 Task: Invite Team Member Softage.1@softage.net to Workspace Application Development. Invite Team Member Softage.2@softage.net to Workspace Application Development. Invite Team Member Softage.3@softage.net to Workspace Application Development. Invite Team Member Softage.4@softage.net to Workspace Application Development
Action: Mouse moved to (926, 135)
Screenshot: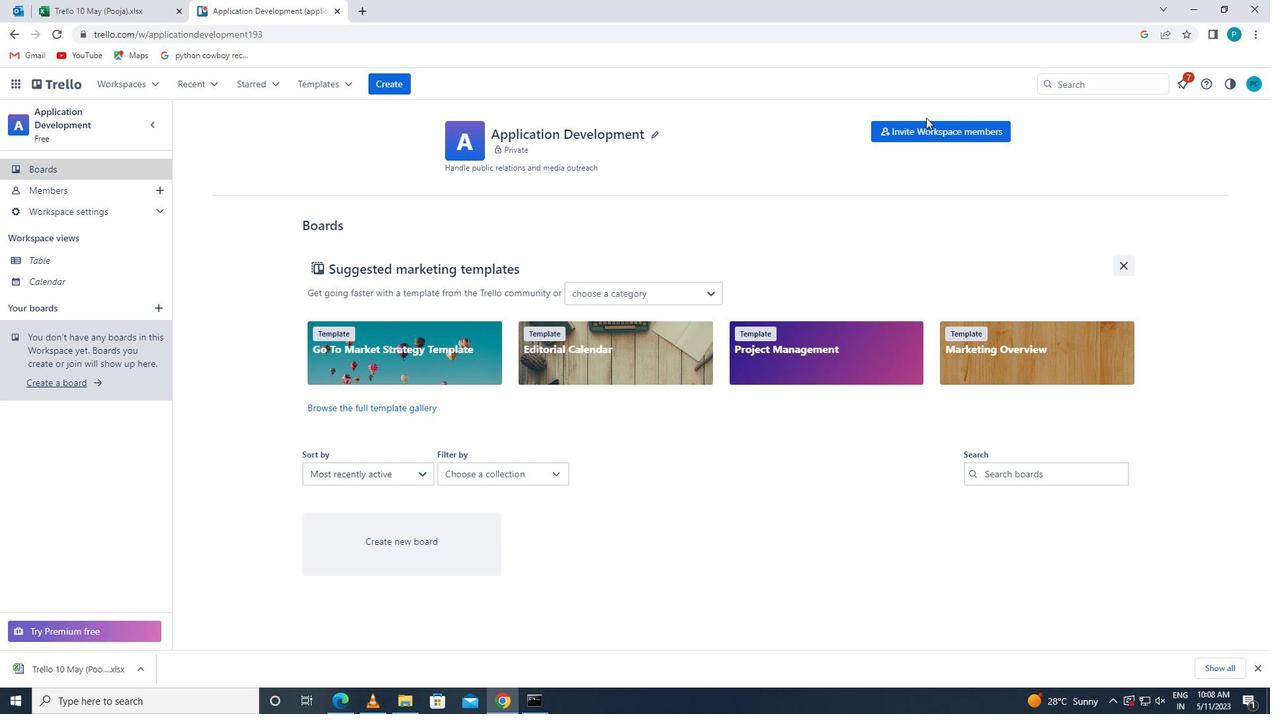 
Action: Mouse pressed left at (926, 135)
Screenshot: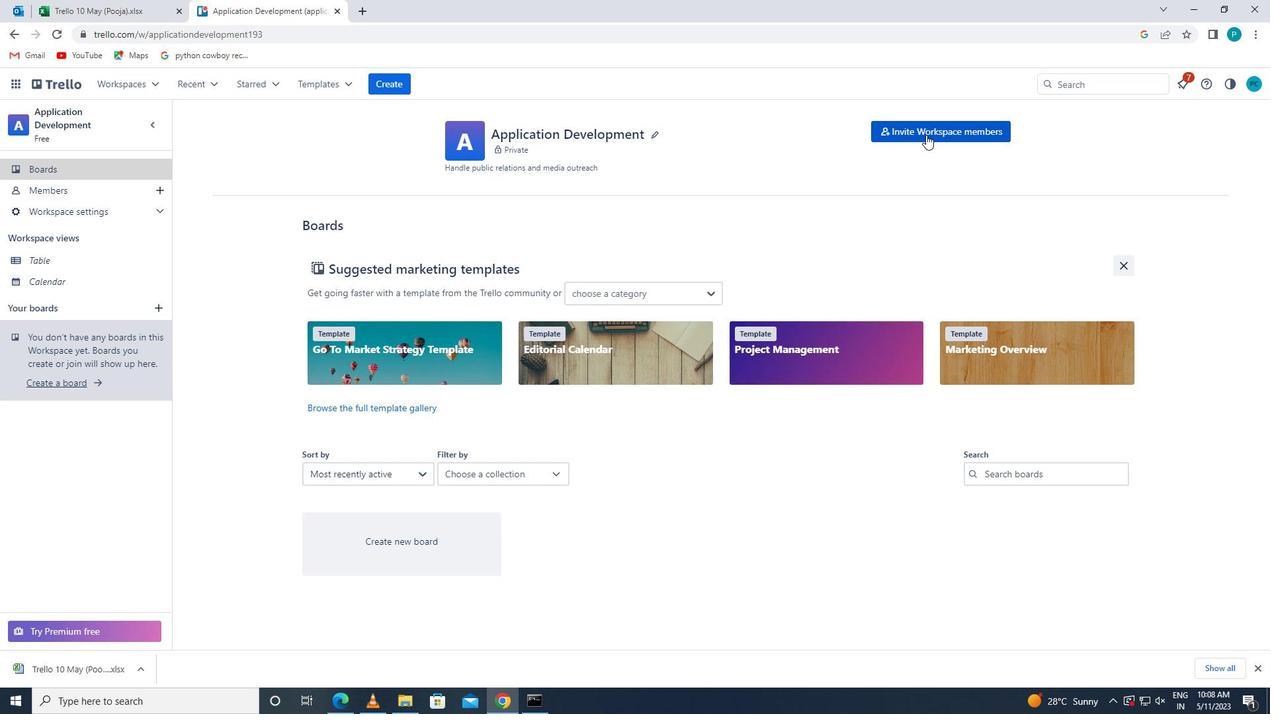 
Action: Mouse moved to (519, 351)
Screenshot: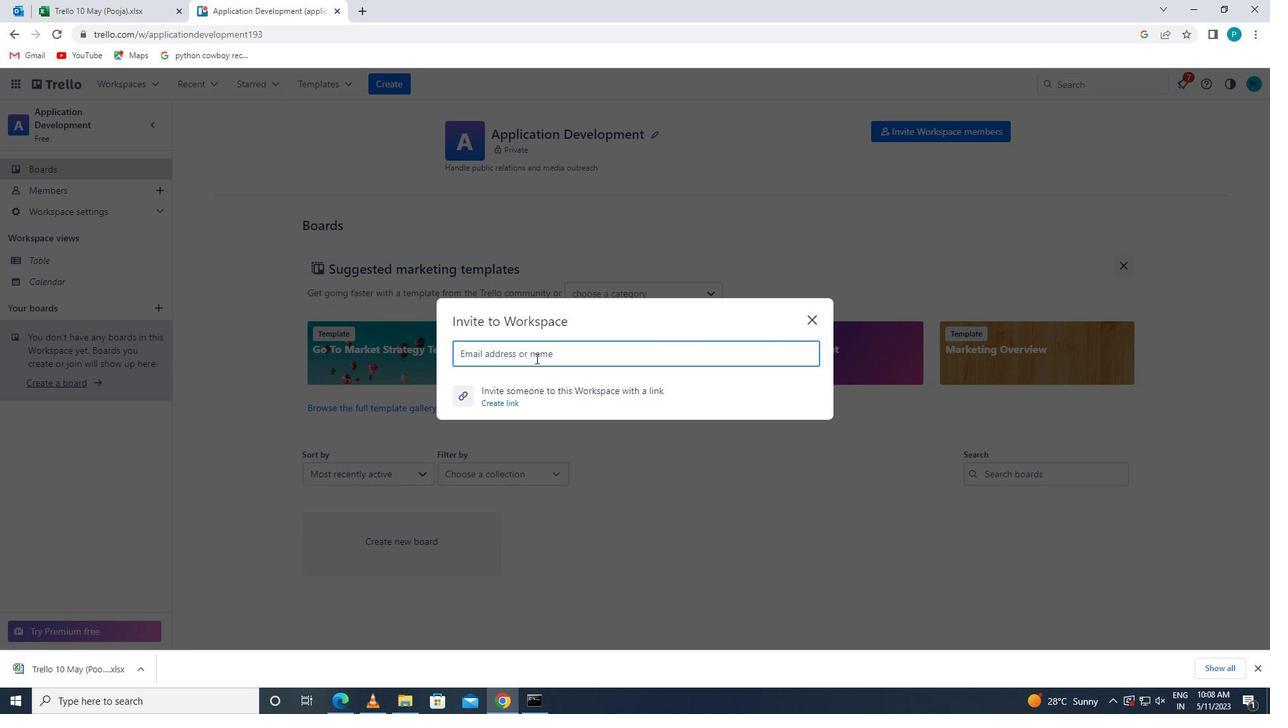 
Action: Mouse pressed left at (519, 351)
Screenshot: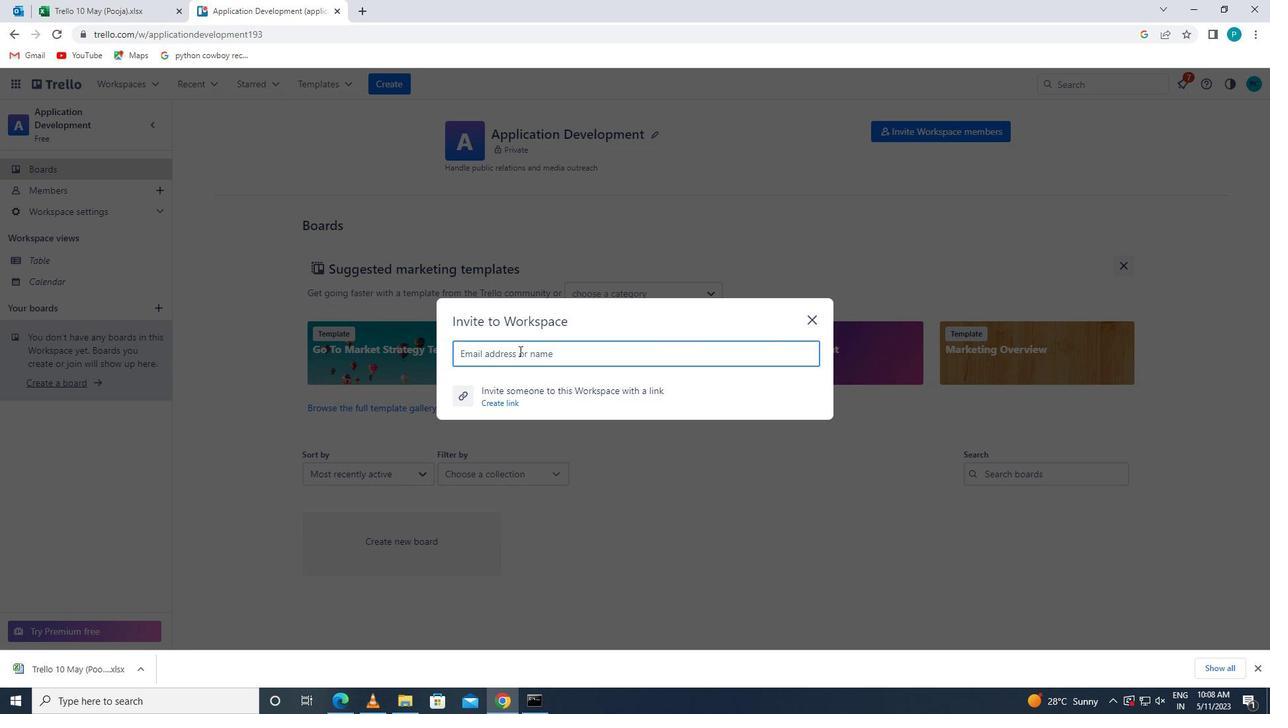 
Action: Key pressed <Key.caps_lock>s<Key.caps_lock>oftage.1
Screenshot: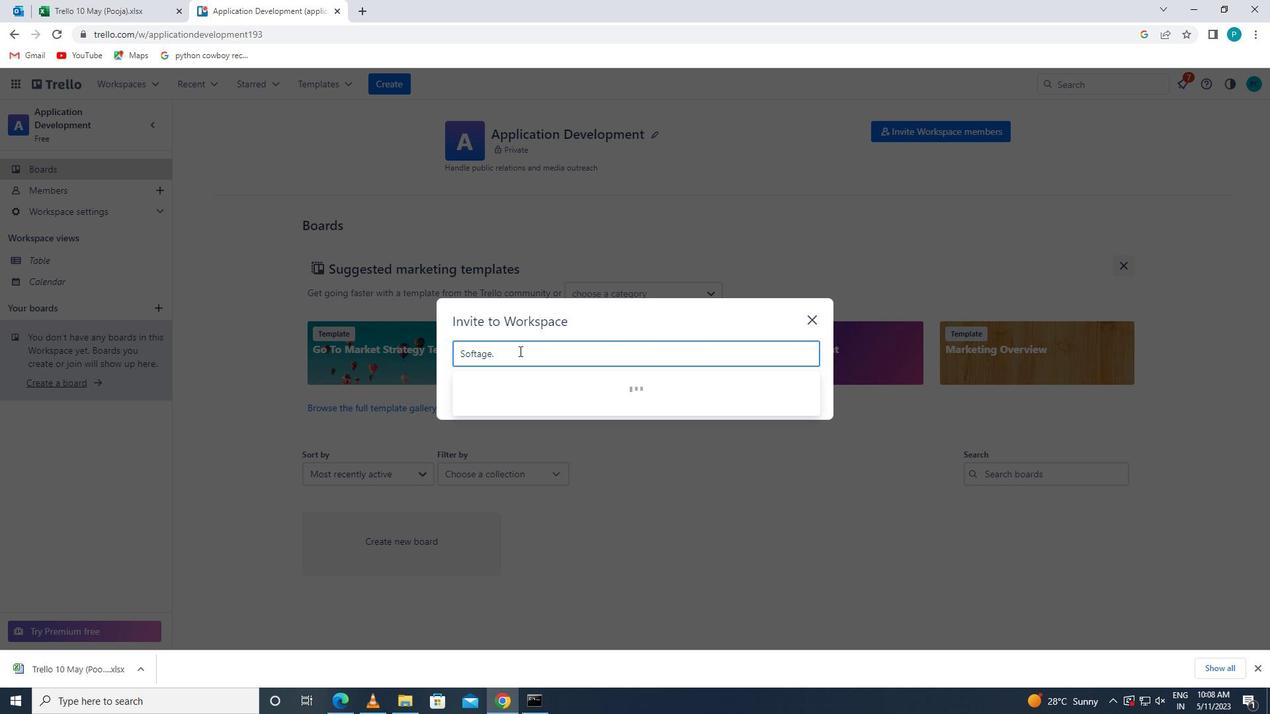 
Action: Mouse moved to (413, 280)
Screenshot: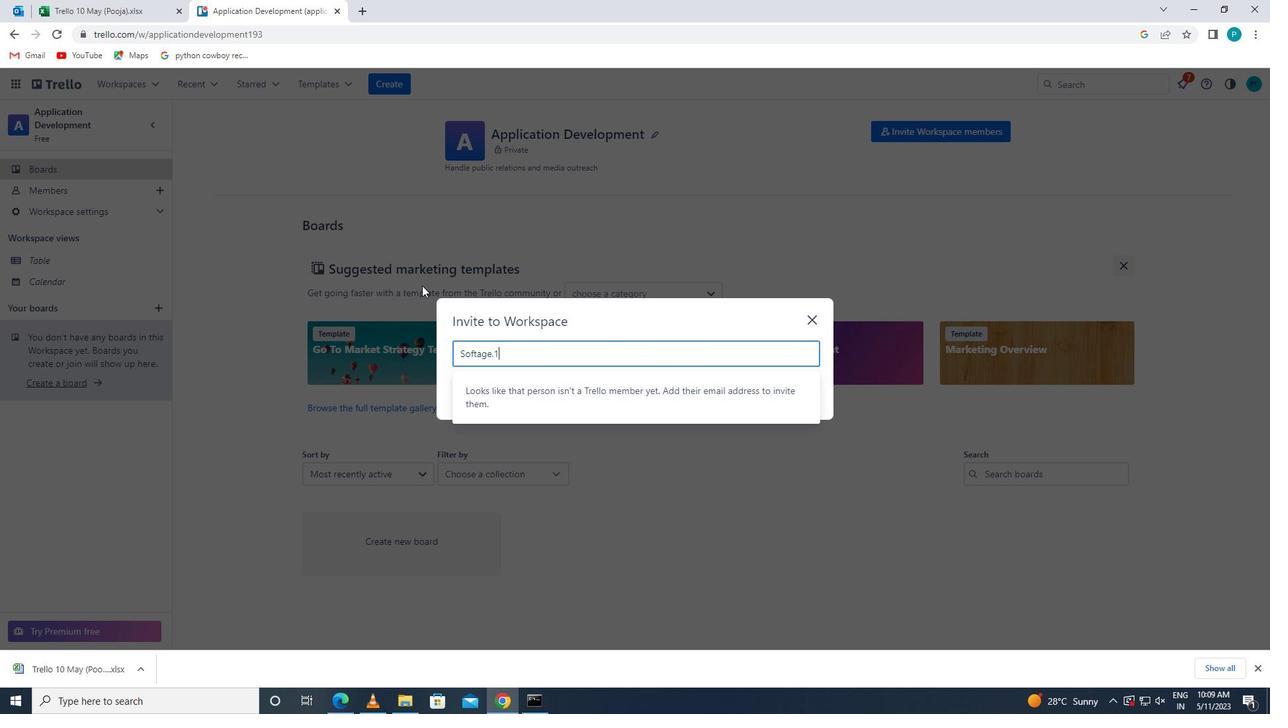 
Action: Key pressed <Key.shift>@SOFTAGE.NET
Screenshot: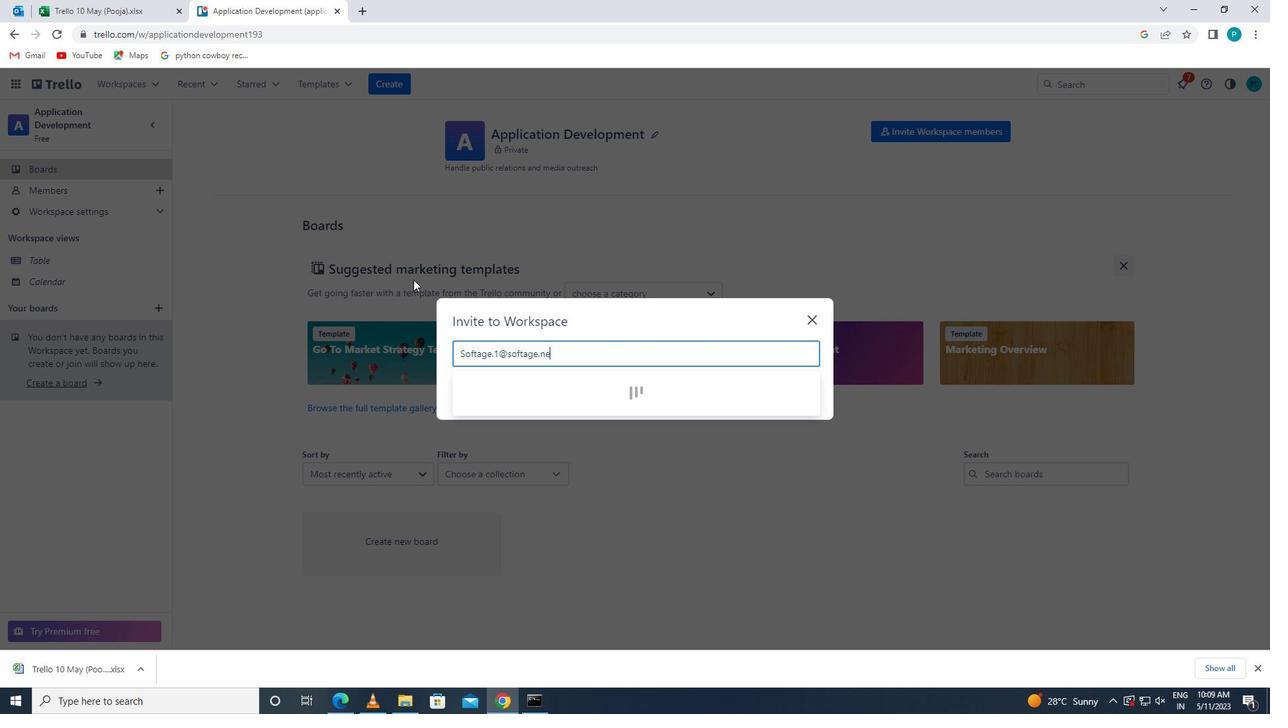 
Action: Mouse moved to (524, 386)
Screenshot: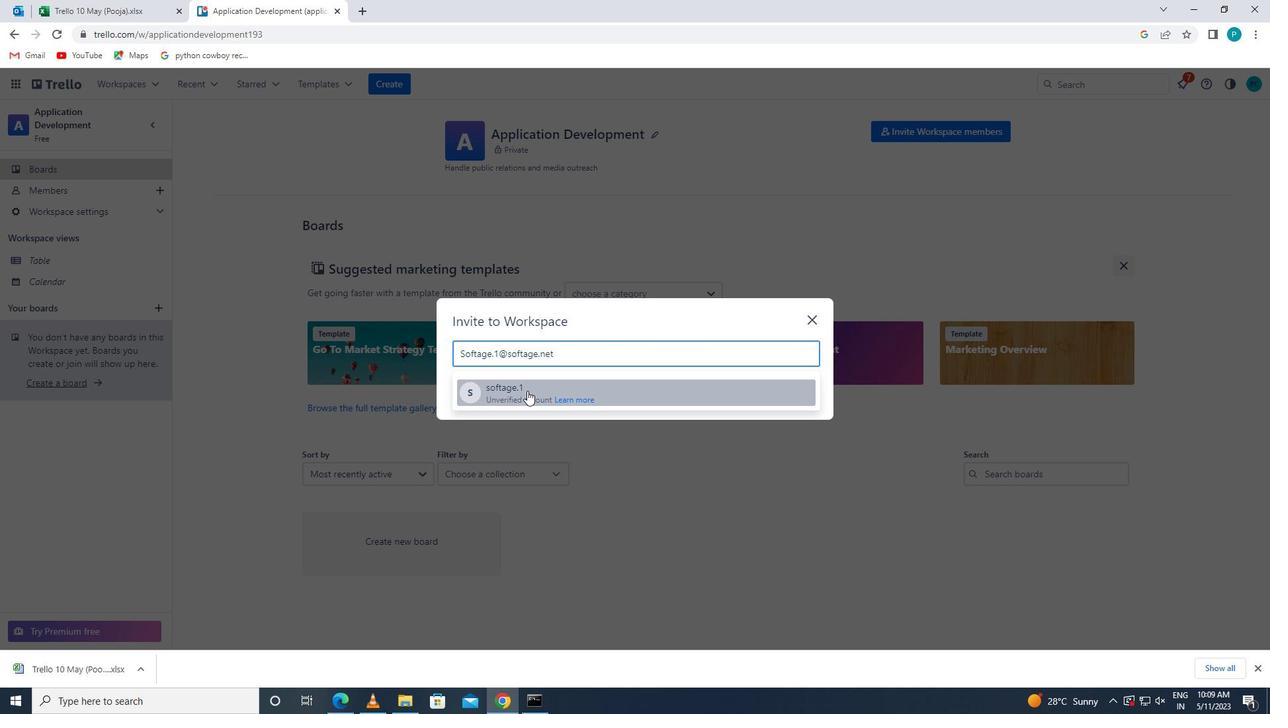 
Action: Mouse pressed left at (524, 386)
Screenshot: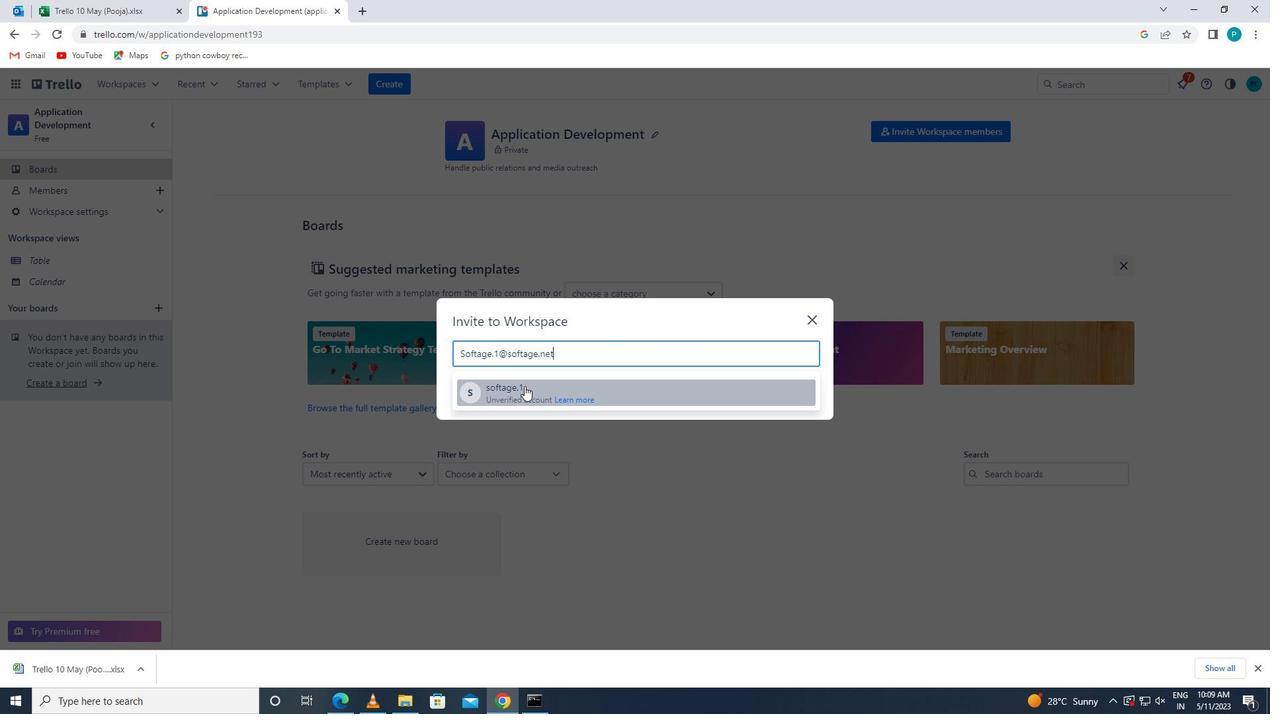 
Action: Mouse moved to (527, 381)
Screenshot: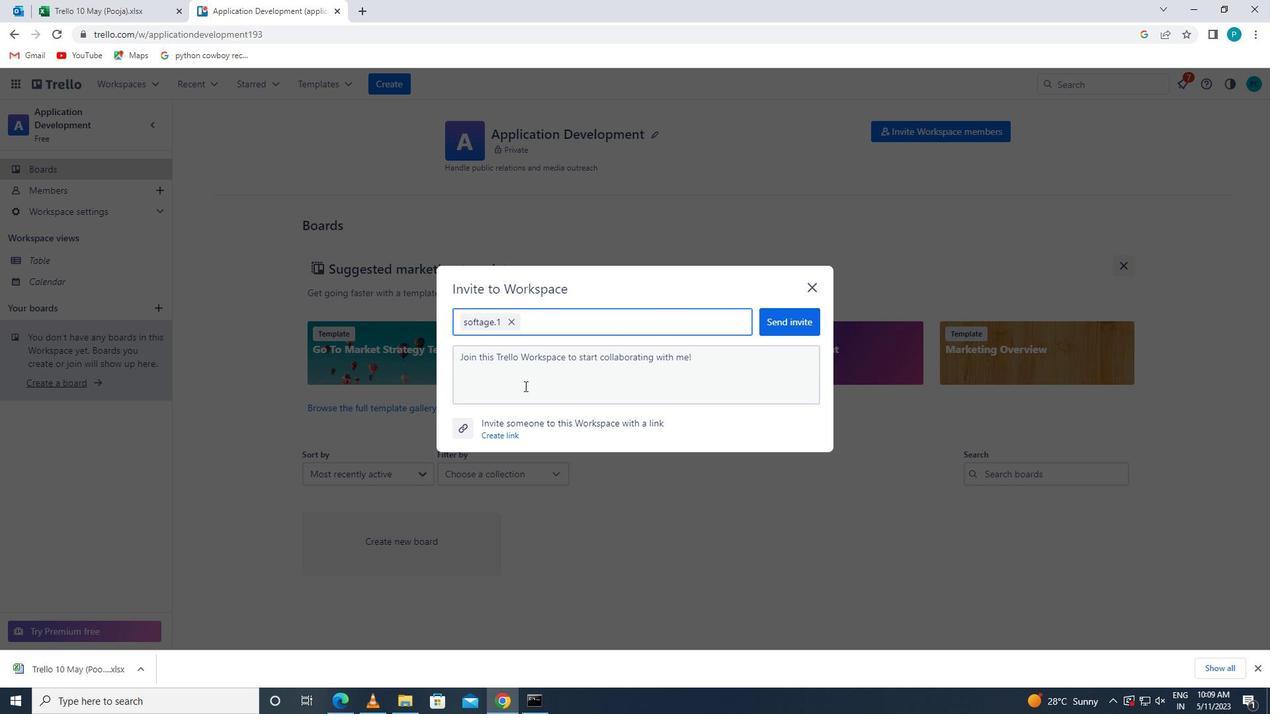 
Action: Key pressed <Key.caps_lock>S<Key.caps_lock>OFTAGE.2<Key.shift>@SOFTAGE.NET
Screenshot: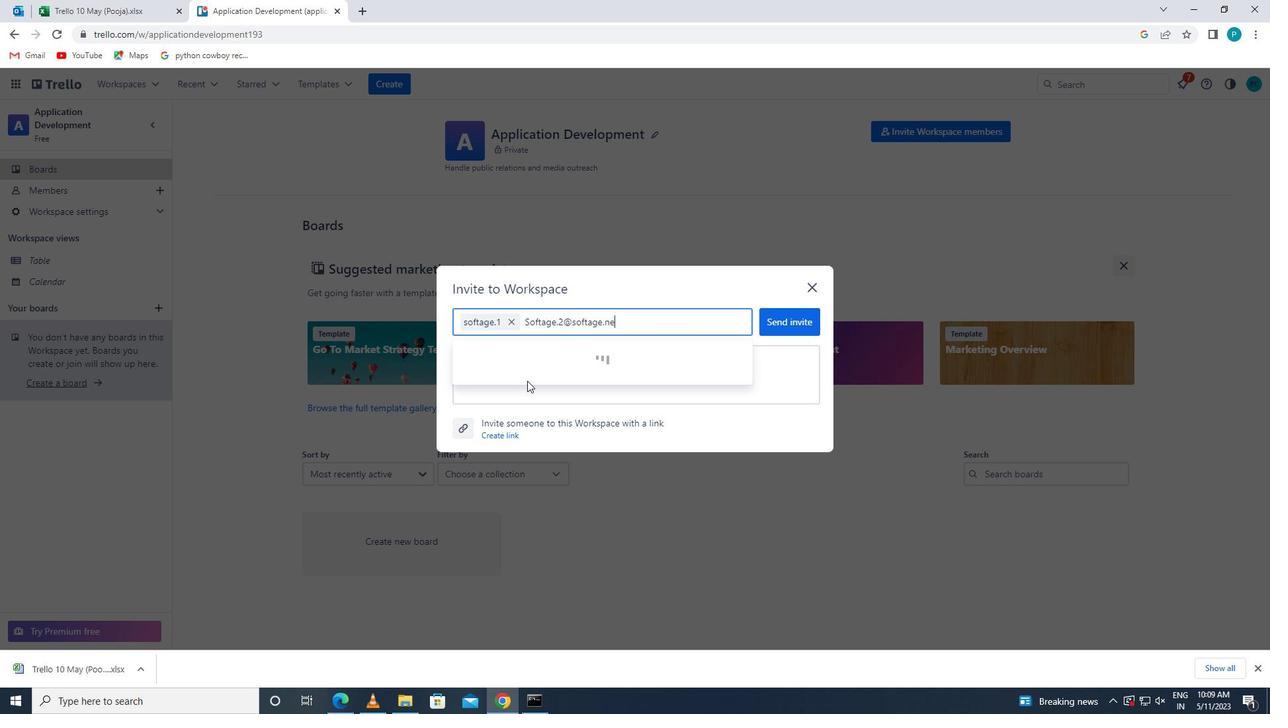 
Action: Mouse moved to (507, 354)
Screenshot: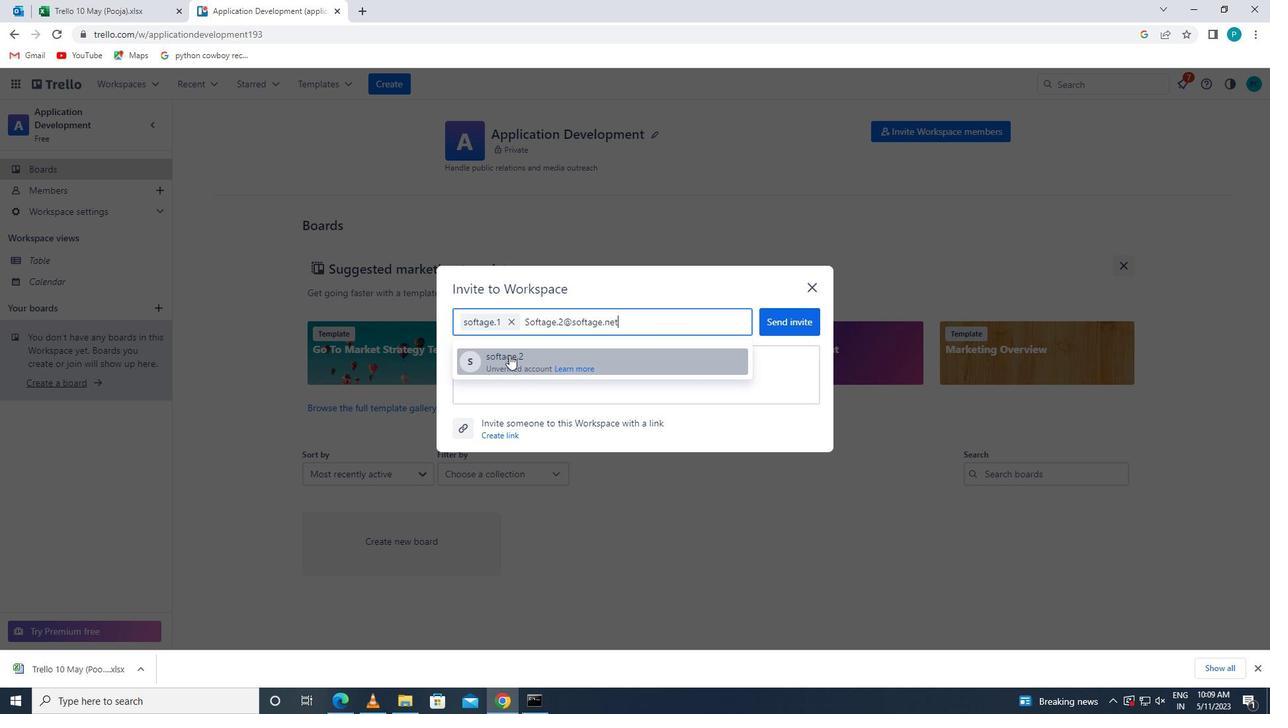 
Action: Mouse pressed left at (507, 354)
Screenshot: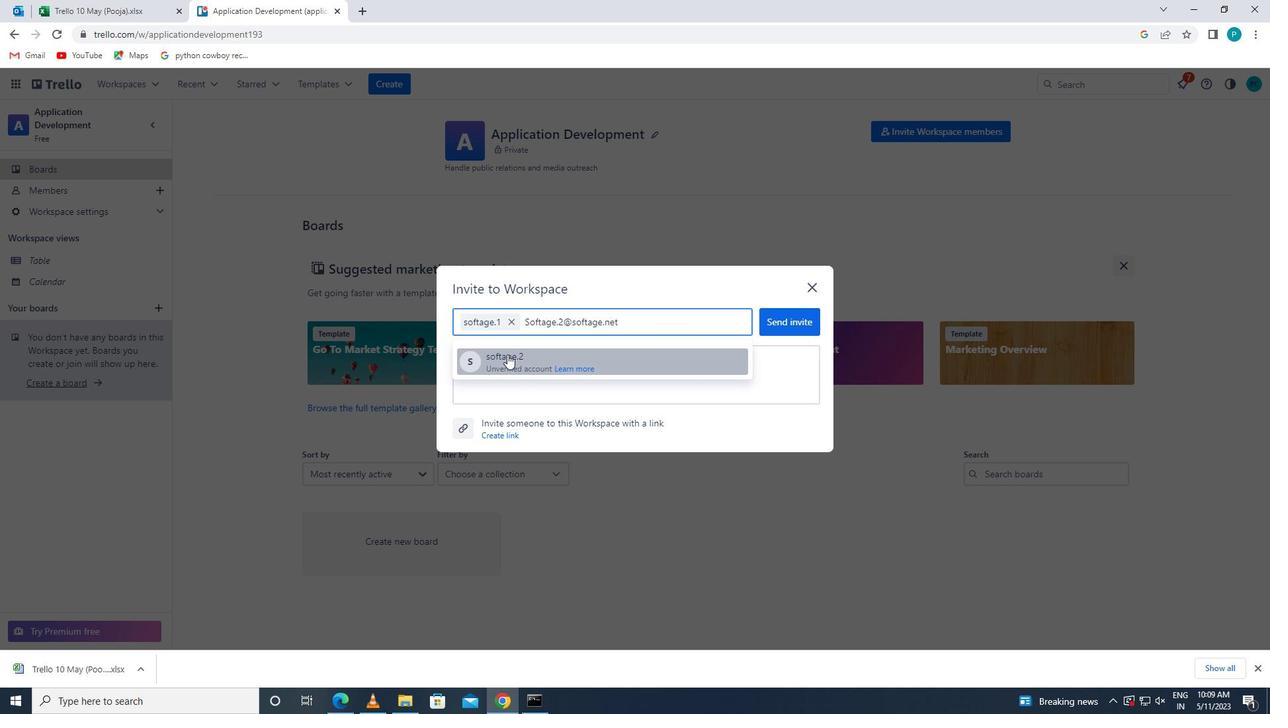 
Action: Key pressed <Key.caps_lock>S<Key.caps_lock>OFTAGE.3<Key.shift><Key.shift><Key.shift><Key.shift><Key.shift><Key.shift><Key.shift><Key.shift><Key.shift><Key.shift><Key.shift><Key.shift><Key.shift><Key.shift><Key.shift><Key.shift><Key.shift><Key.shift><Key.shift><Key.shift><Key.shift><Key.shift><Key.shift><Key.shift><Key.shift><Key.shift><Key.shift><Key.shift>@SOFTAGE.NET
Screenshot: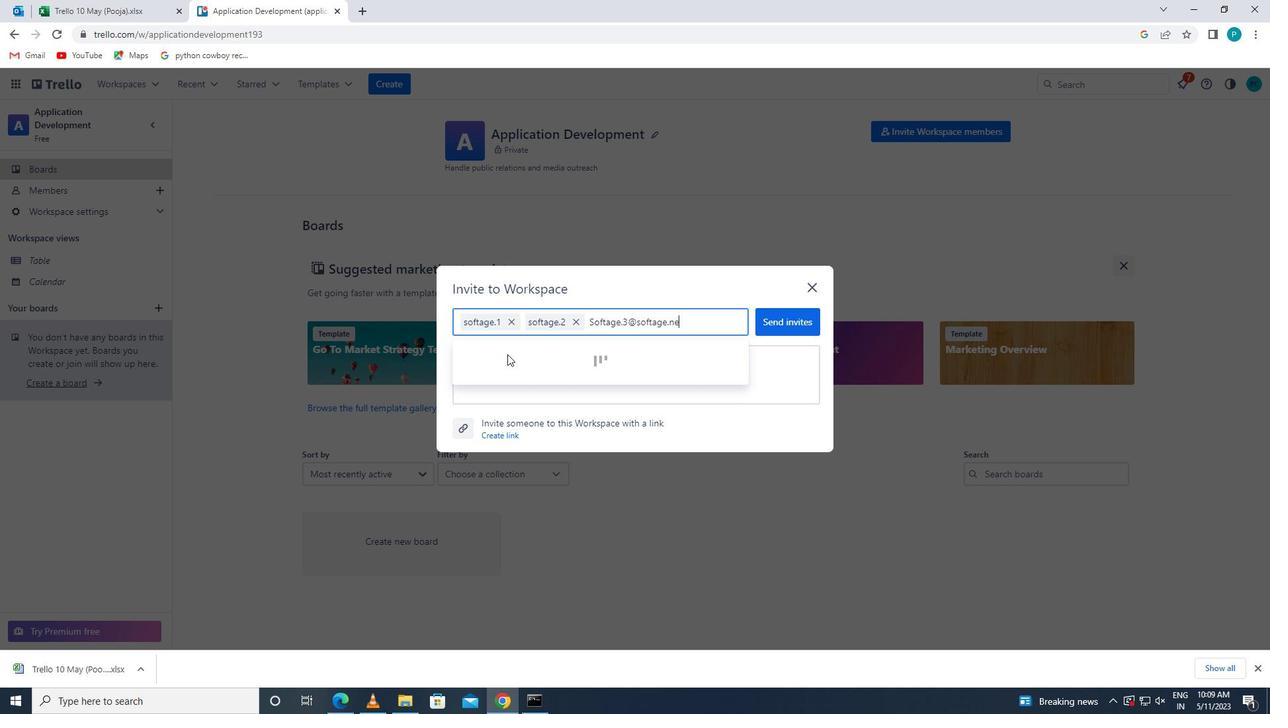 
Action: Mouse moved to (495, 353)
Screenshot: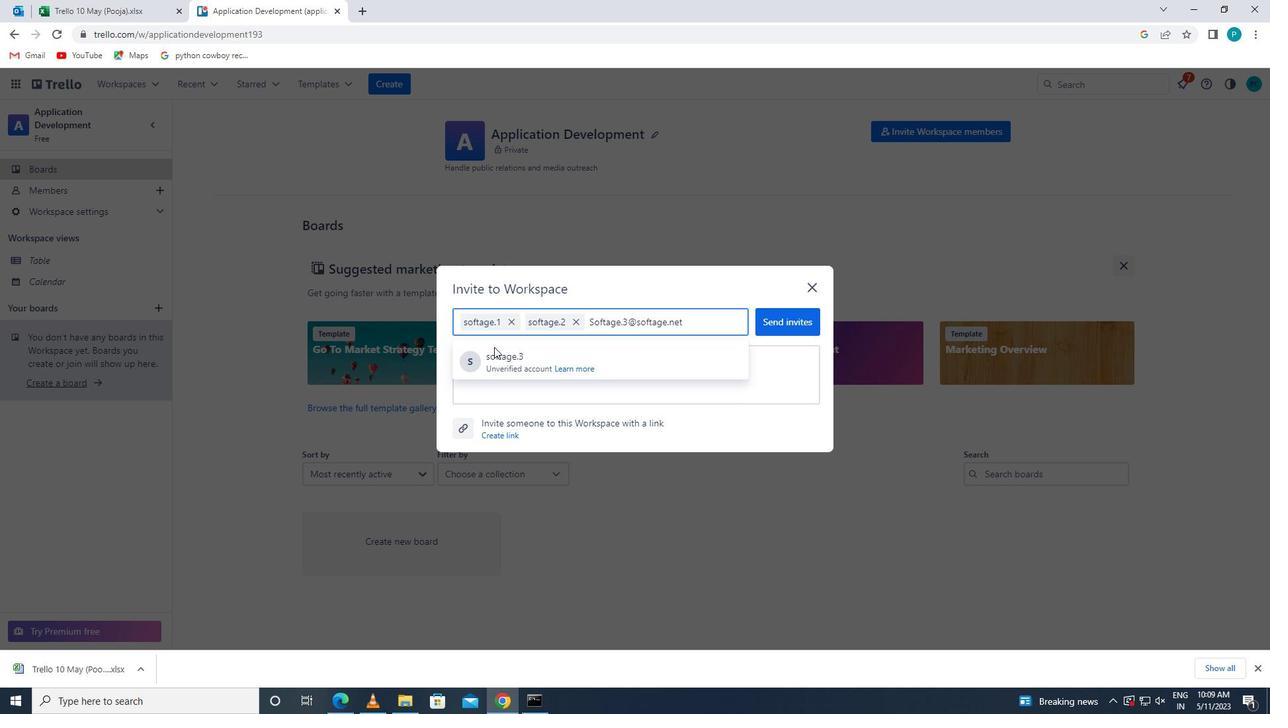 
Action: Mouse pressed left at (495, 353)
Screenshot: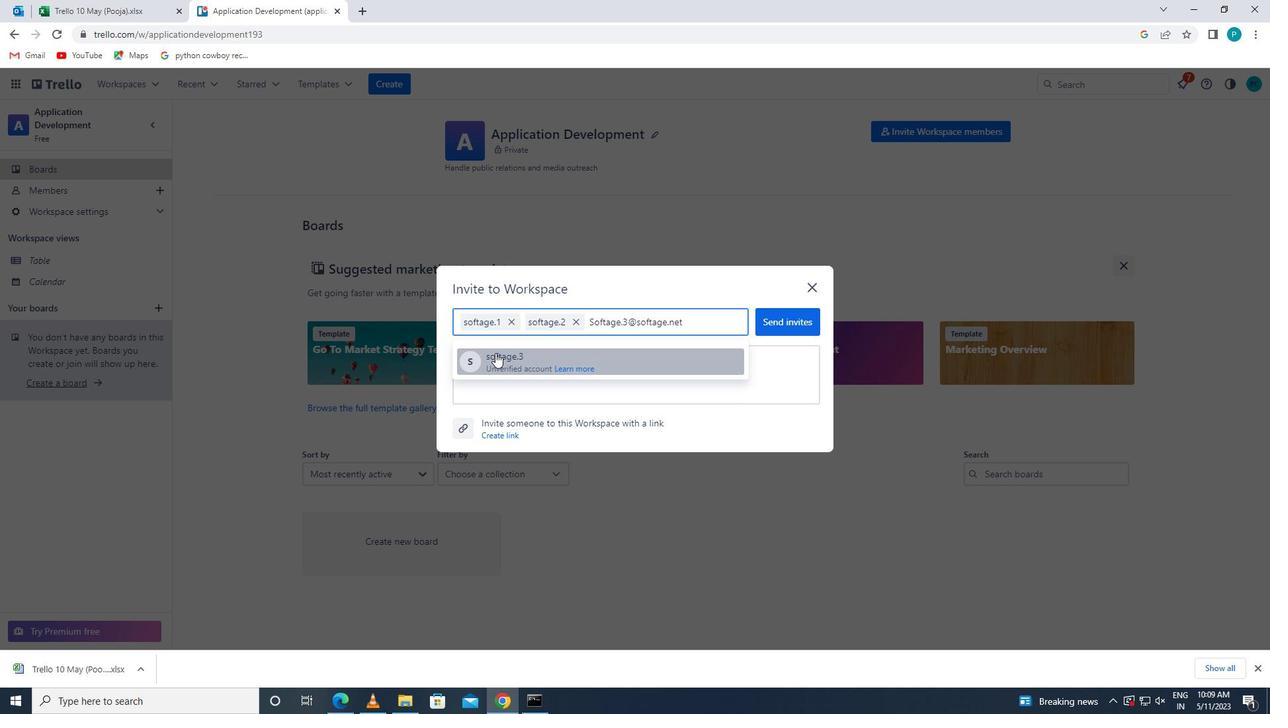 
Action: Key pressed <Key.caps_lock>S<Key.caps_lock>OFTAGE.4<Key.shift><Key.shift><Key.shift><Key.shift>@N<Key.backspace>SOFTAGE.NET
Screenshot: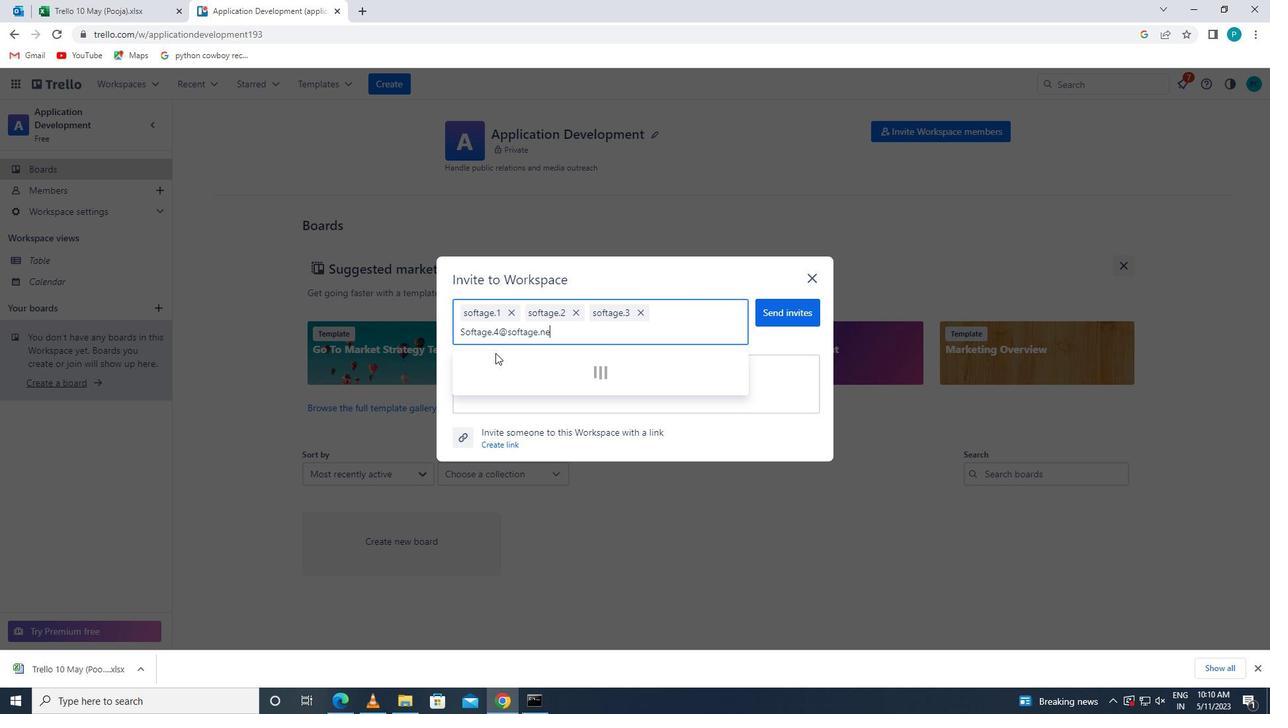 
Action: Mouse moved to (501, 362)
Screenshot: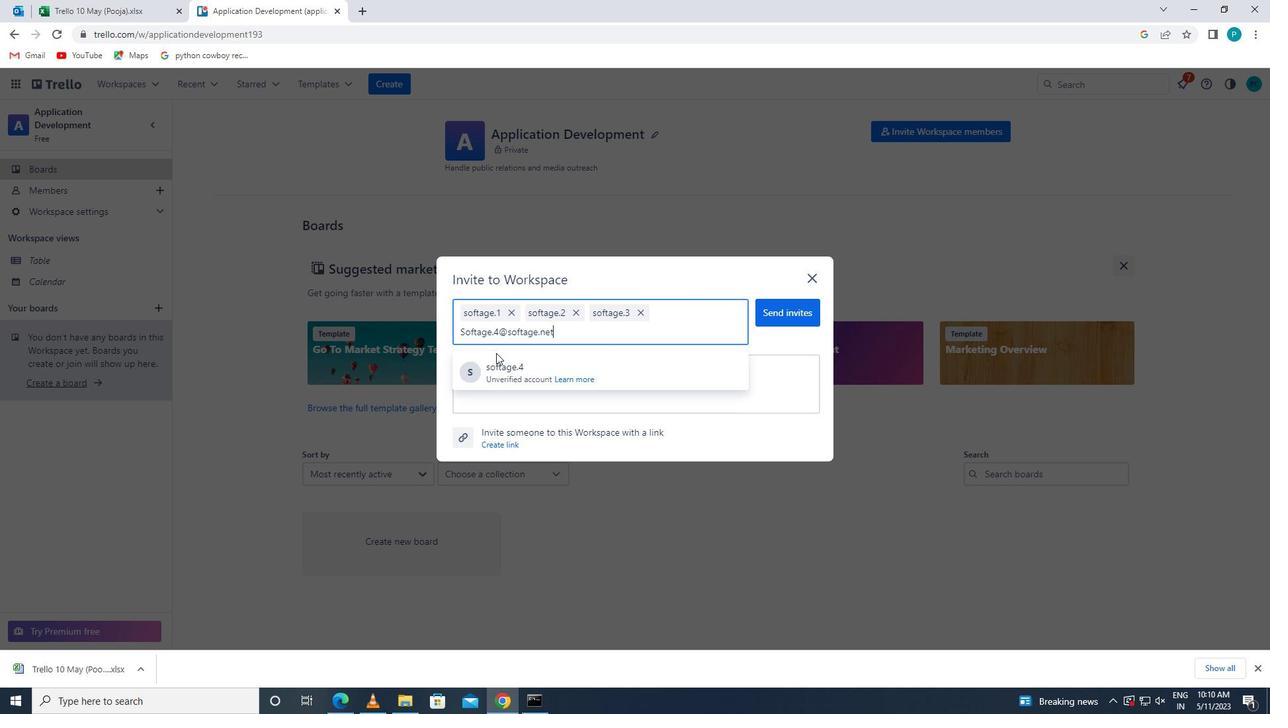 
Action: Mouse pressed left at (501, 362)
Screenshot: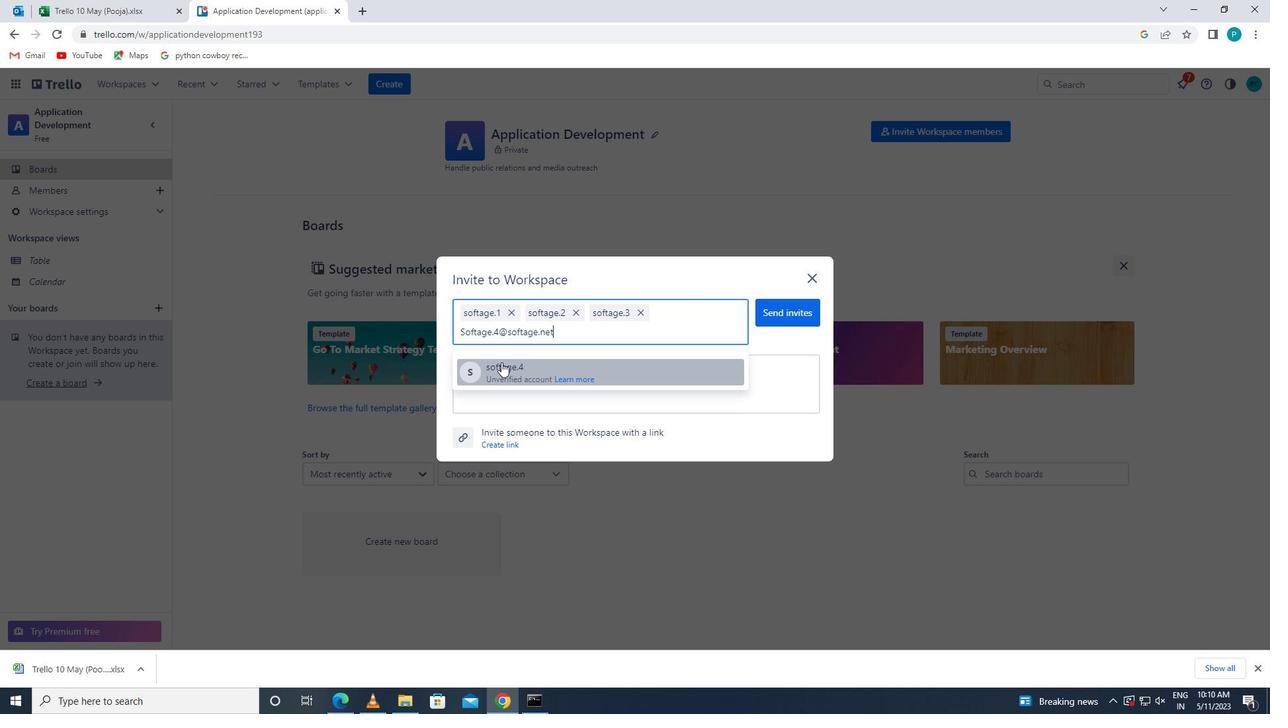 
Action: Mouse moved to (796, 313)
Screenshot: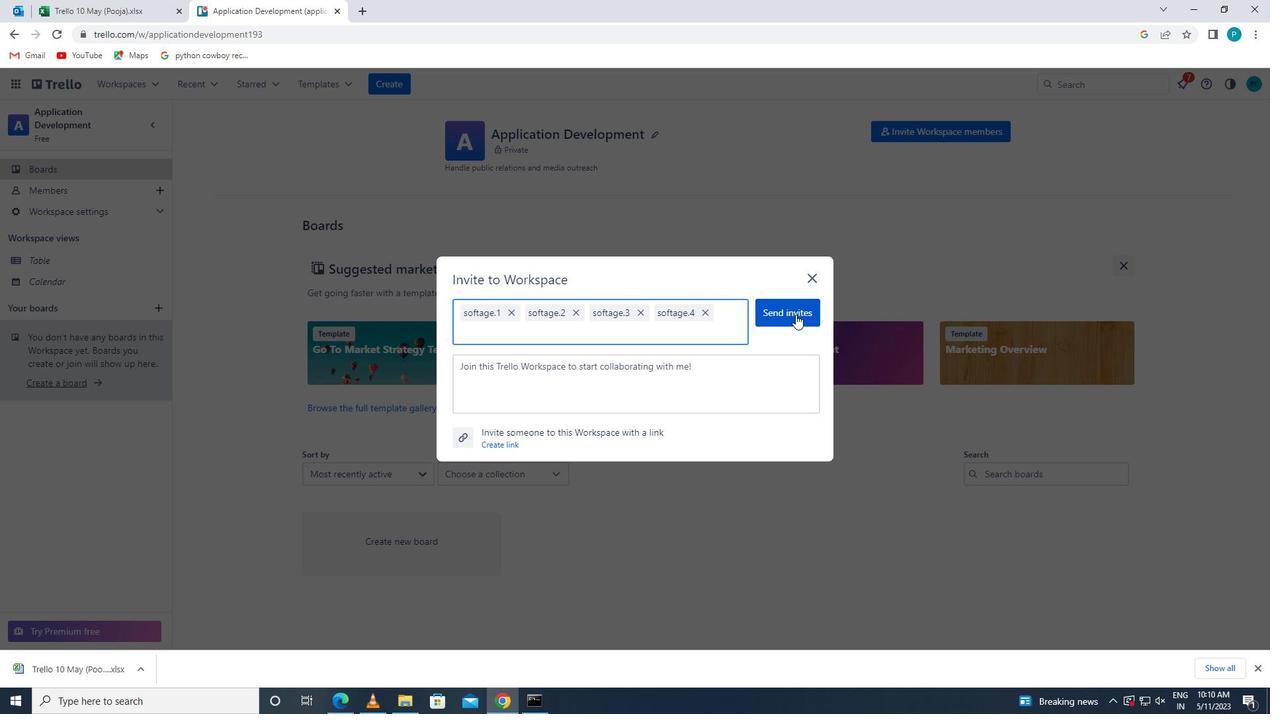 
Action: Mouse pressed left at (796, 313)
Screenshot: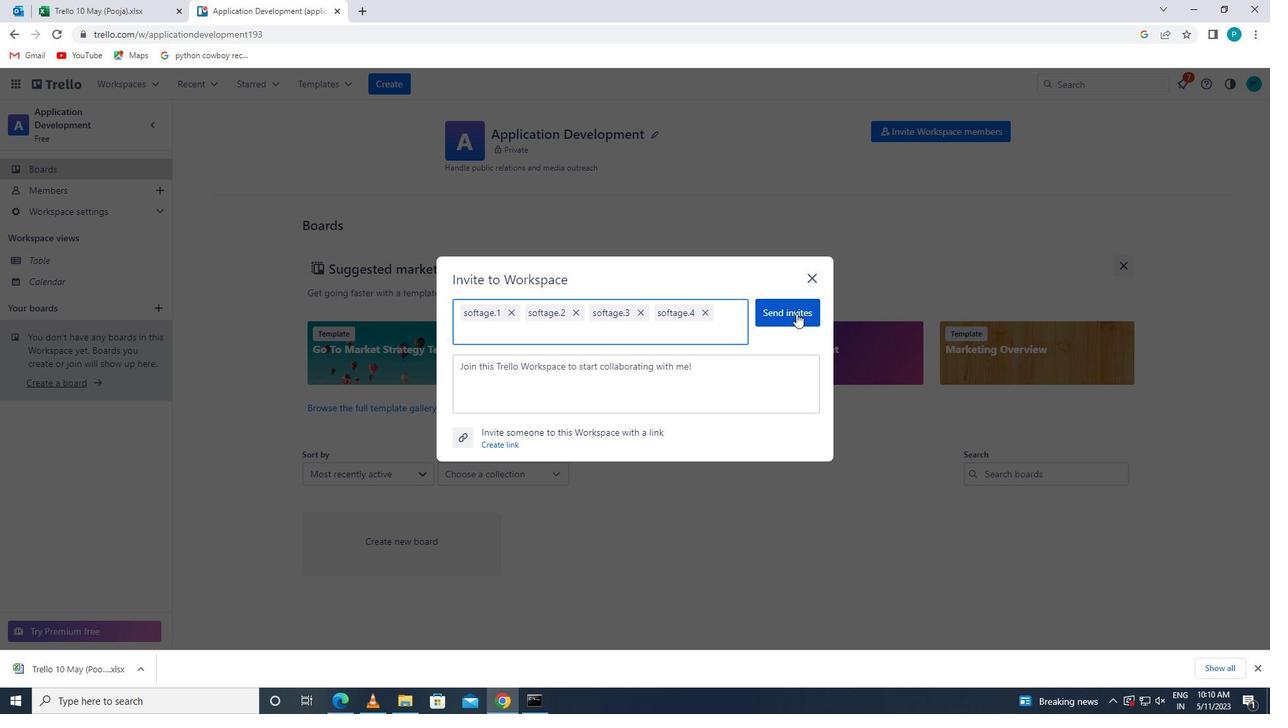 
Action: Mouse moved to (787, 315)
Screenshot: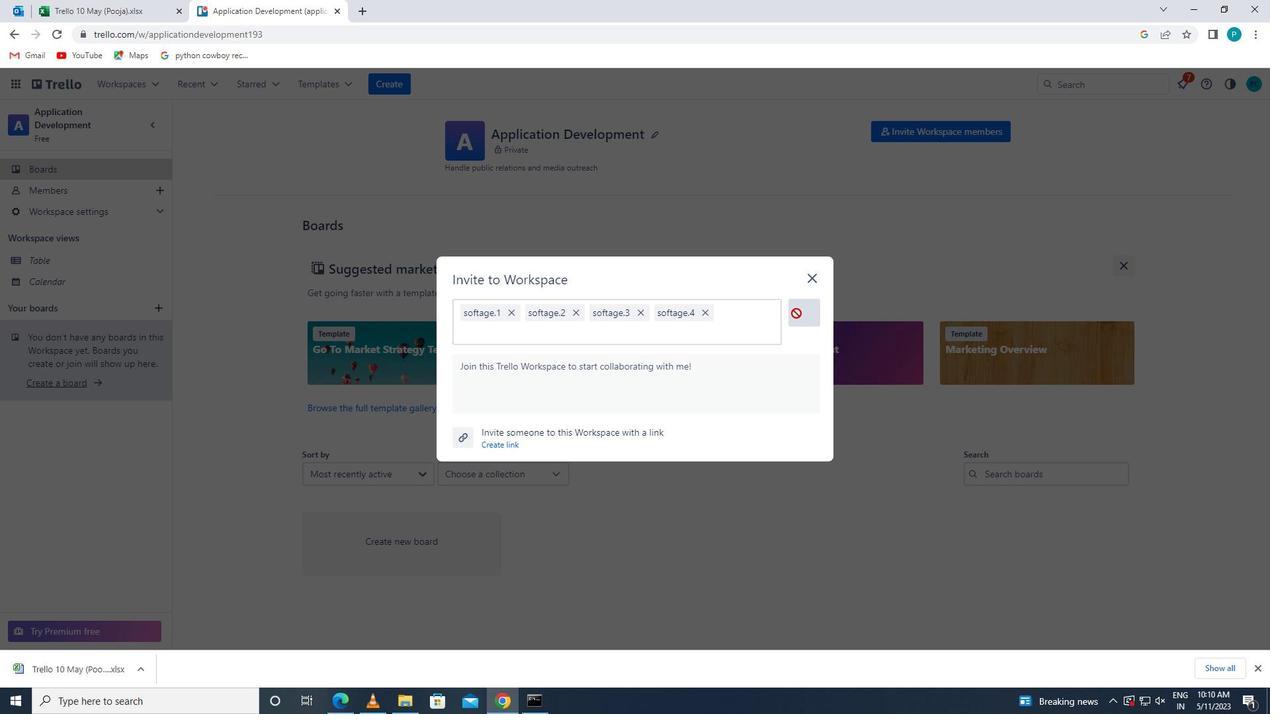 
